 Task: Add new comment "Need to close this by Thursaday".
Action: Mouse moved to (943, 72)
Screenshot: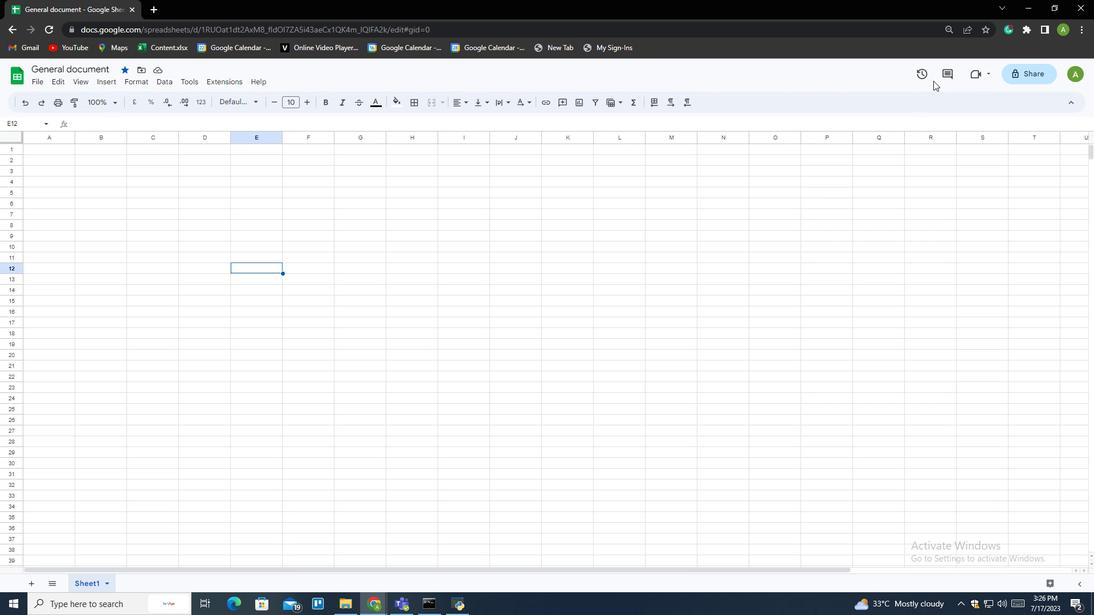 
Action: Mouse pressed left at (943, 72)
Screenshot: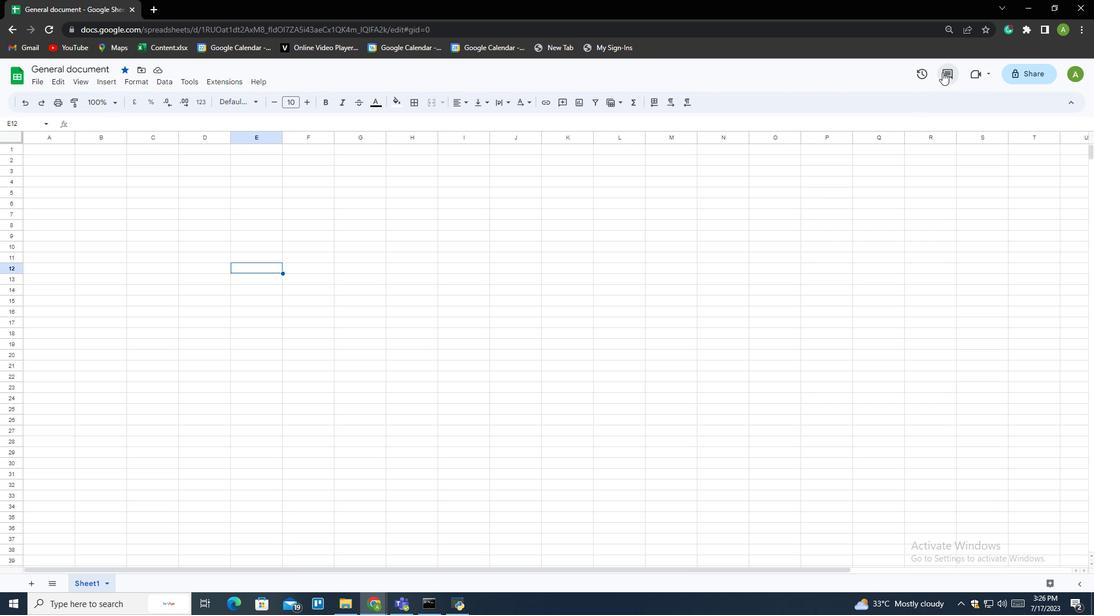 
Action: Mouse moved to (998, 402)
Screenshot: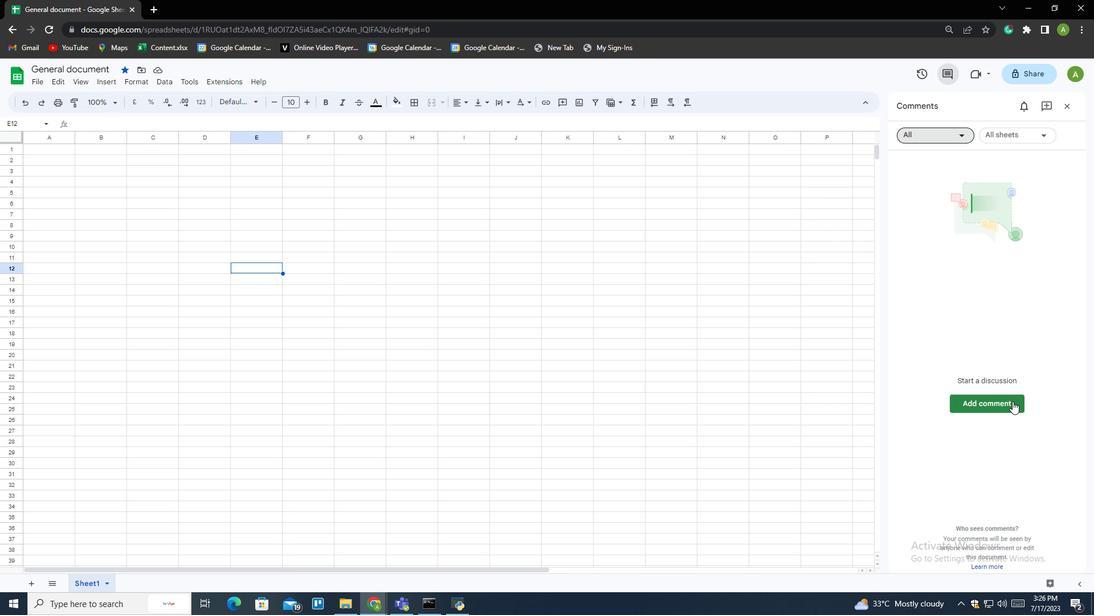 
Action: Mouse pressed left at (998, 402)
Screenshot: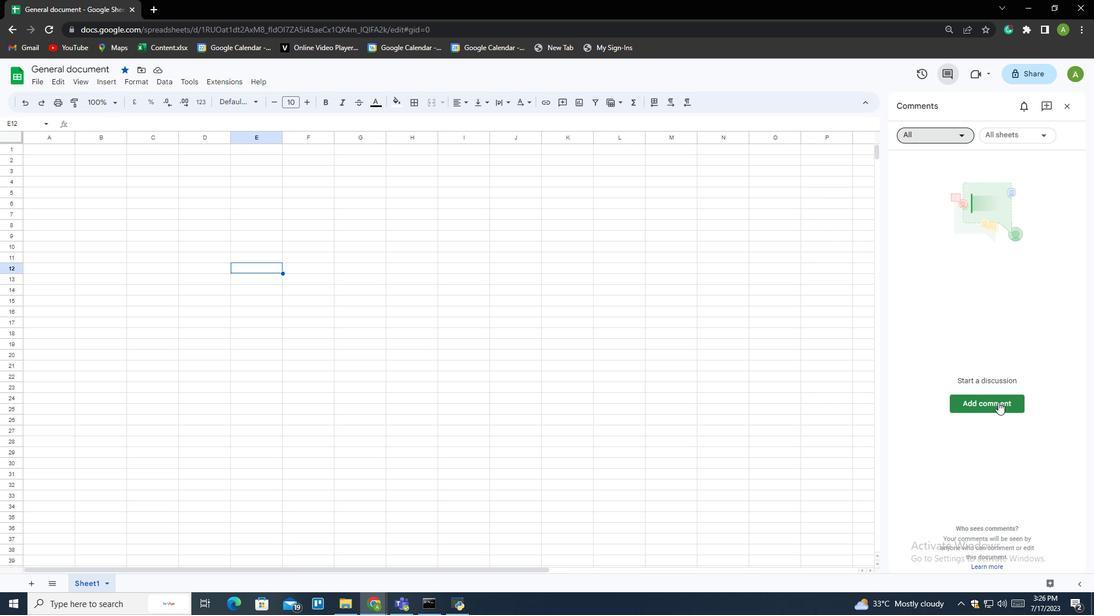 
Action: Mouse moved to (314, 309)
Screenshot: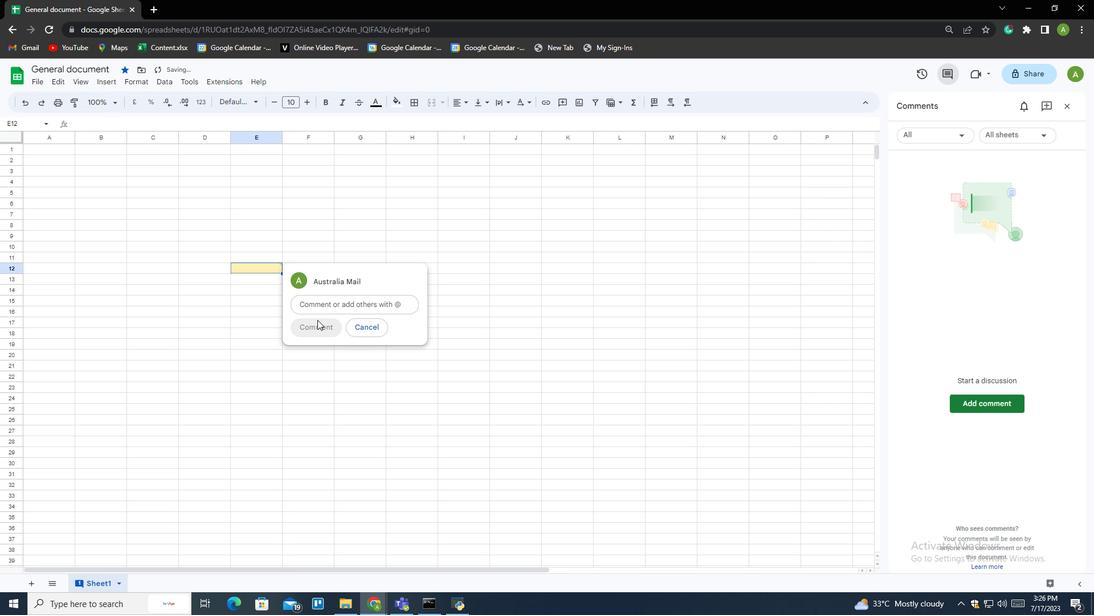 
Action: Mouse pressed left at (314, 309)
Screenshot: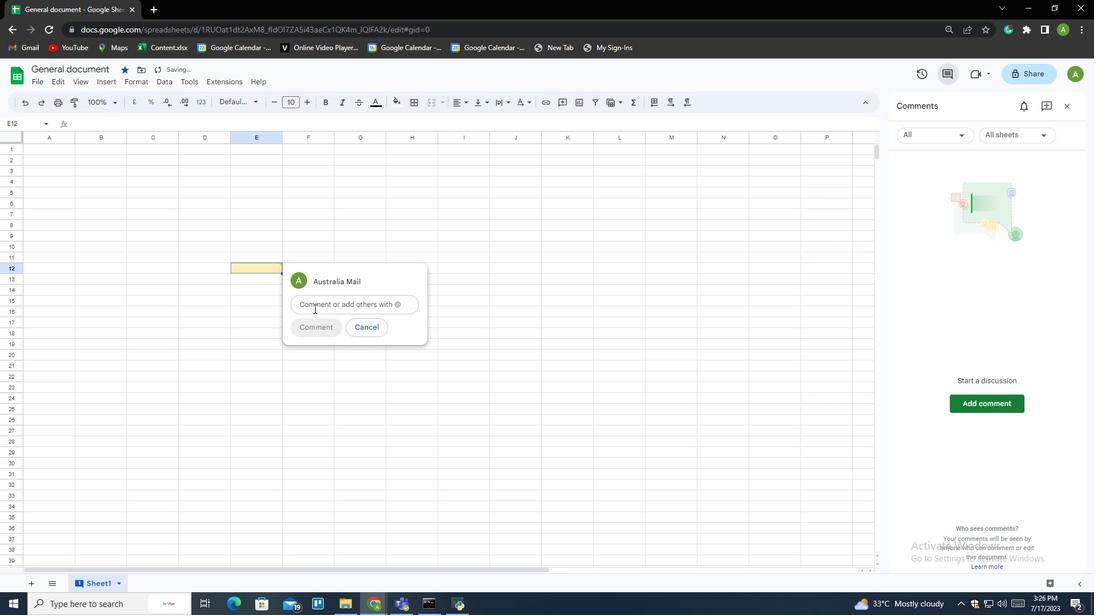 
Action: Key pressed <Key.shift><Key.shift><Key.shift><Key.shift><Key.shift><Key.shift><Key.shift><Key.shift><Key.shift><Key.shift><Key.shift><Key.shift><Key.shift><Key.shift><Key.shift><Key.shift><Key.shift><Key.shift><Key.shift><Key.shift><Key.shift><Key.shift><Key.shift><Key.shift>Need<Key.space>to<Key.space>close<Key.space>this<Key.space>by<Key.space><Key.shift>Thursaday
Screenshot: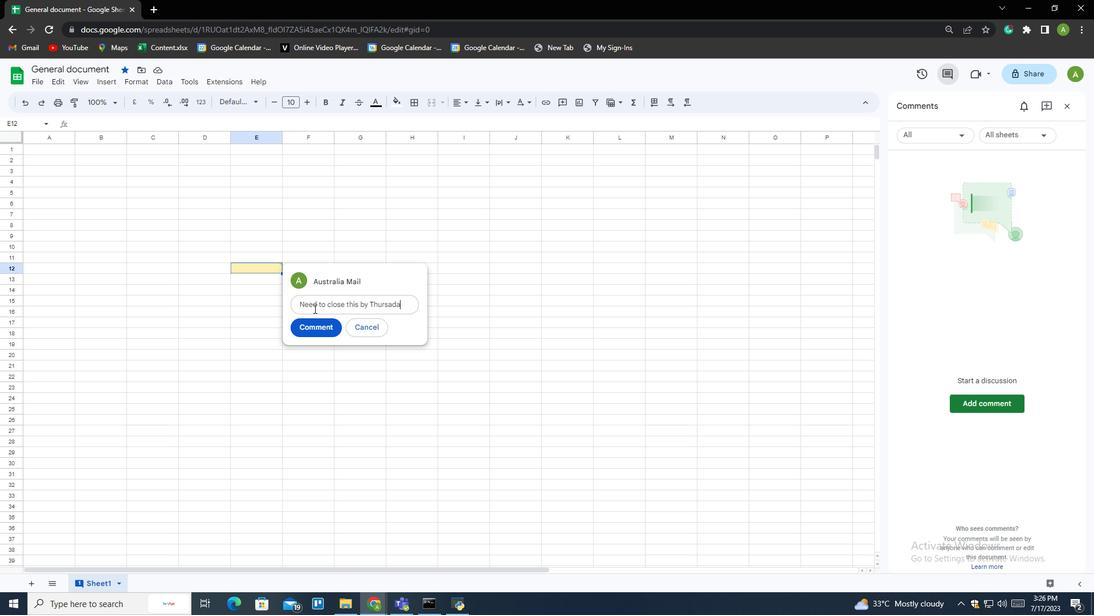 
Action: Mouse moved to (394, 312)
Screenshot: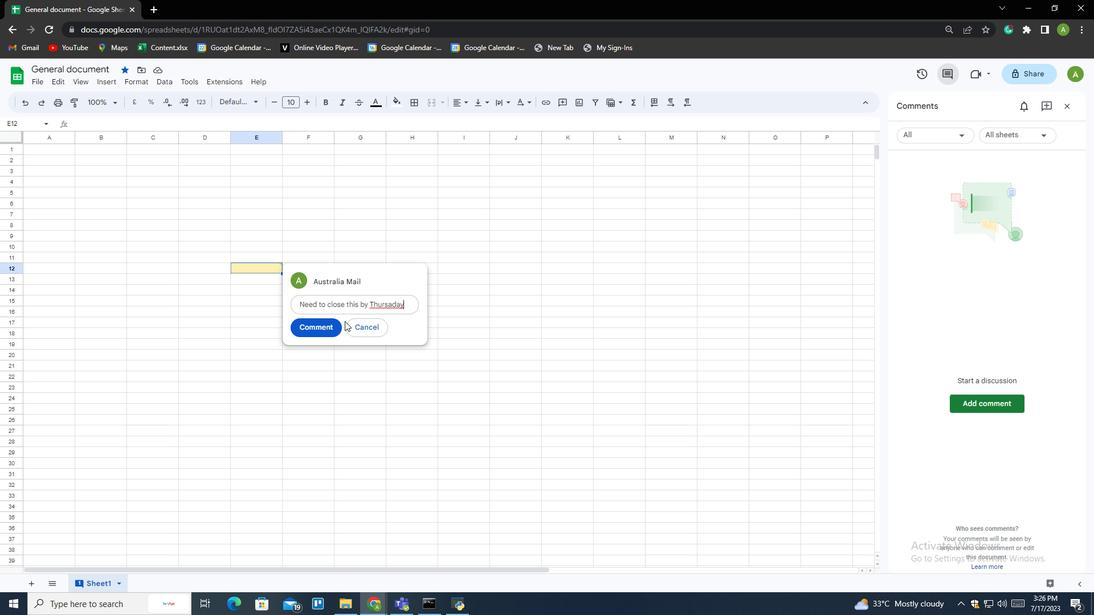 
Action: Mouse pressed left at (394, 312)
Screenshot: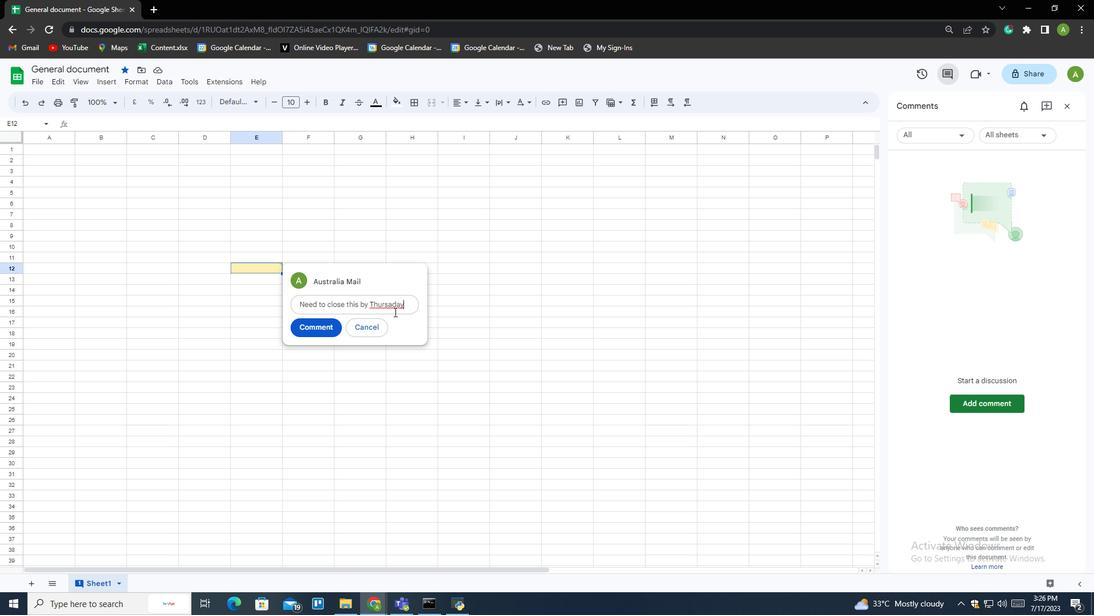 
Action: Mouse moved to (317, 322)
Screenshot: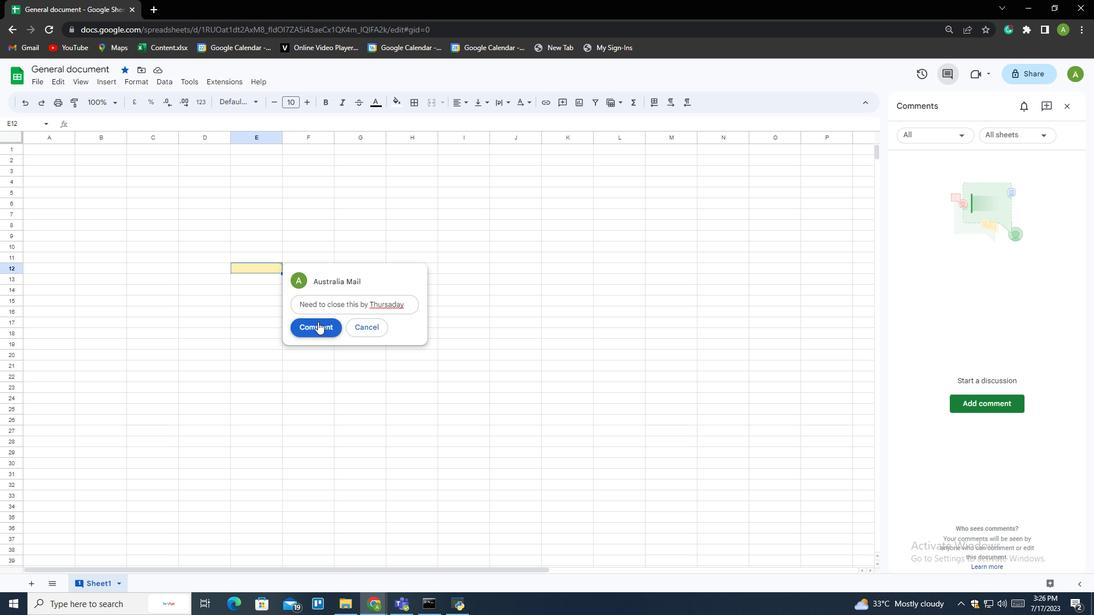 
Action: Mouse pressed left at (317, 322)
Screenshot: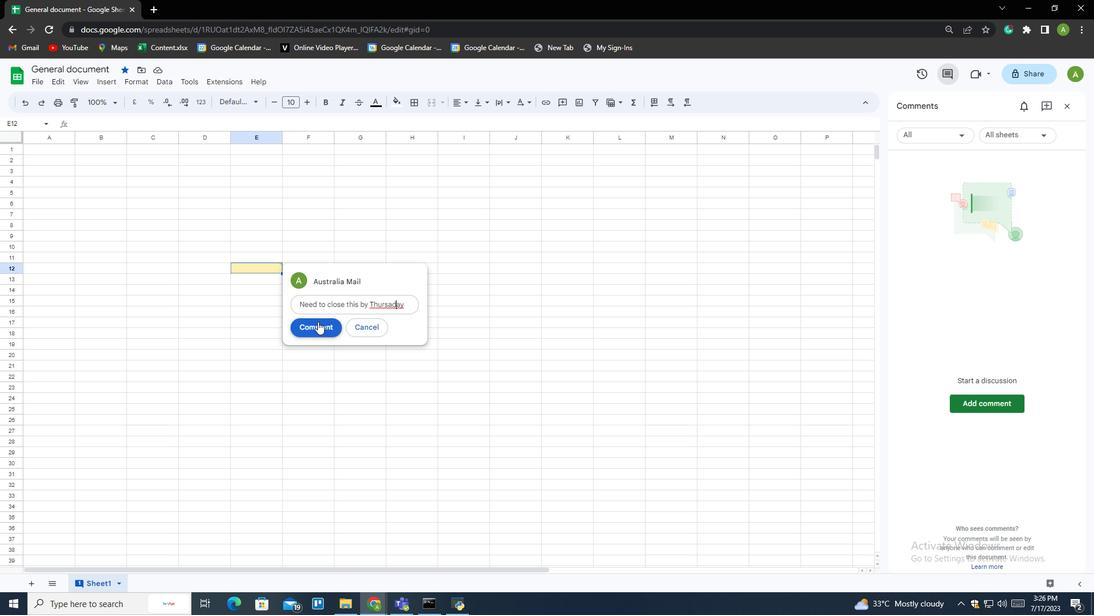 
